 Task: Sort the products in the category "Dental Care" by price (highest first).
Action: Mouse moved to (269, 116)
Screenshot: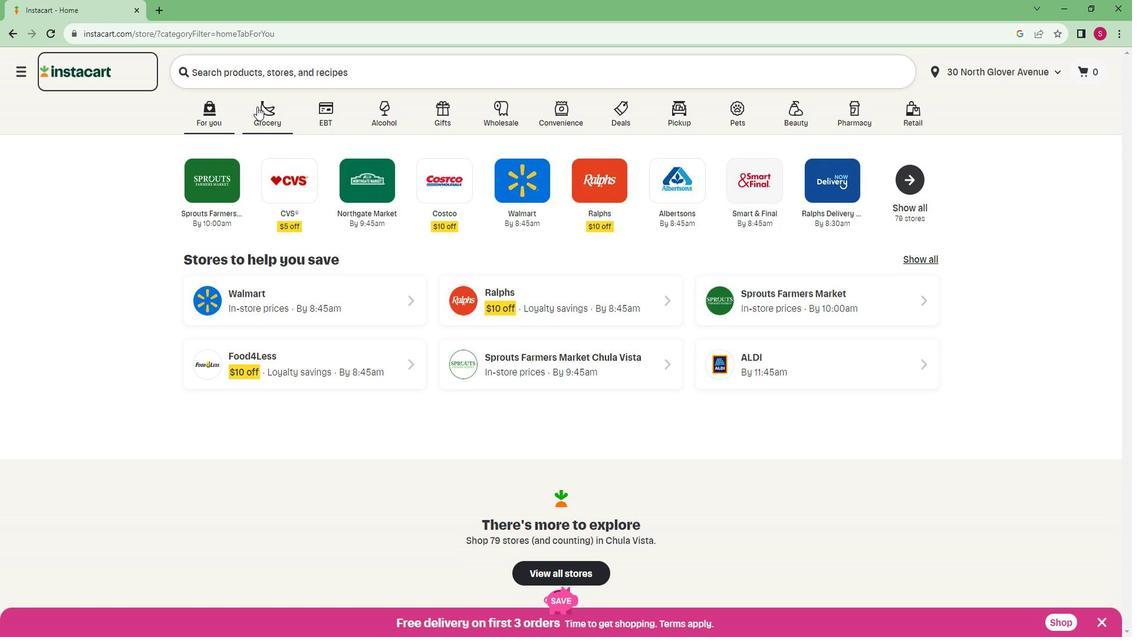 
Action: Mouse pressed left at (269, 116)
Screenshot: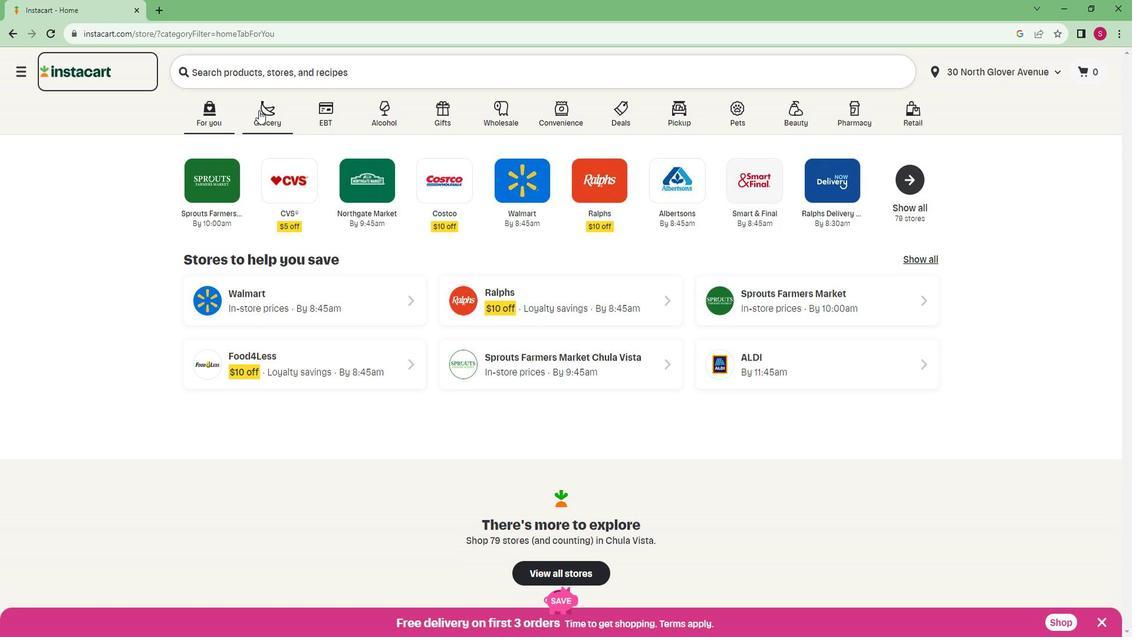 
Action: Mouse moved to (248, 332)
Screenshot: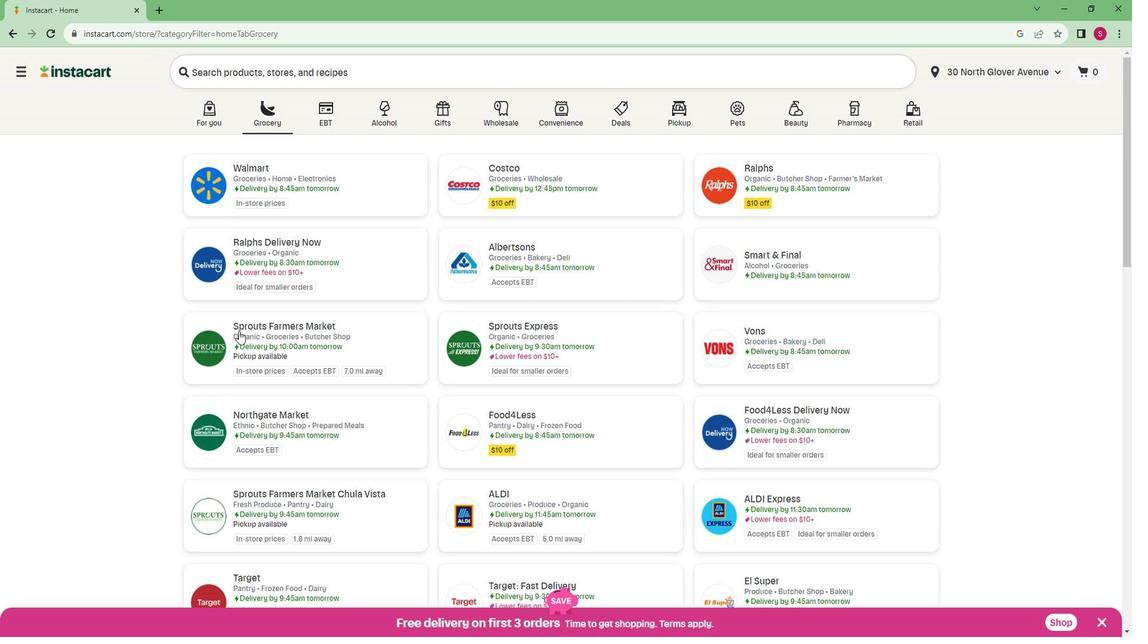 
Action: Mouse pressed left at (248, 332)
Screenshot: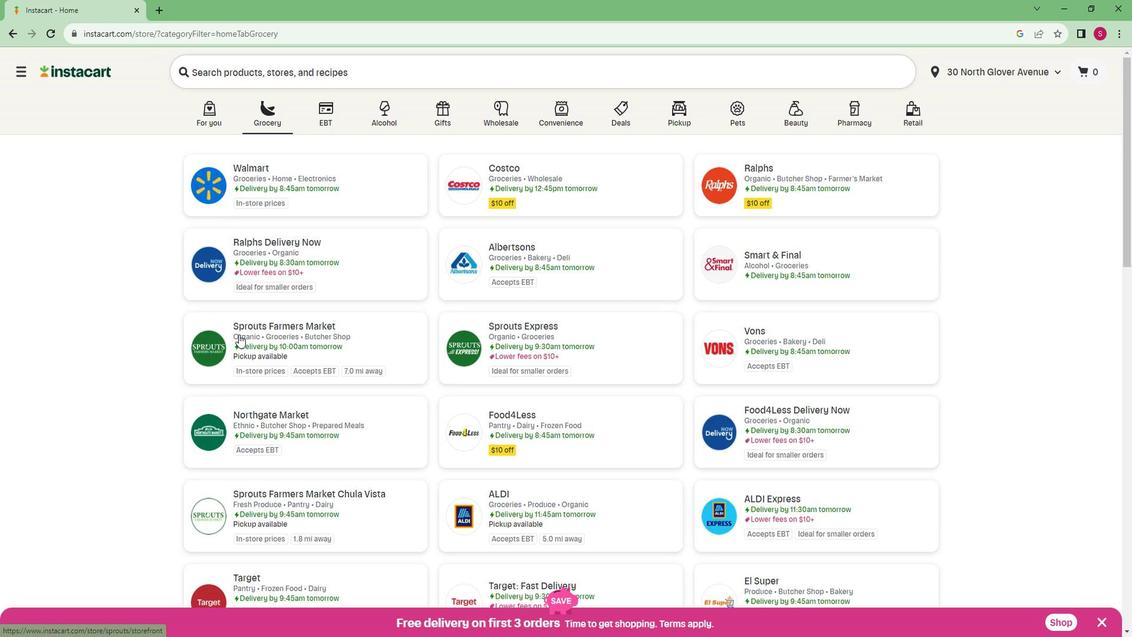 
Action: Mouse moved to (56, 426)
Screenshot: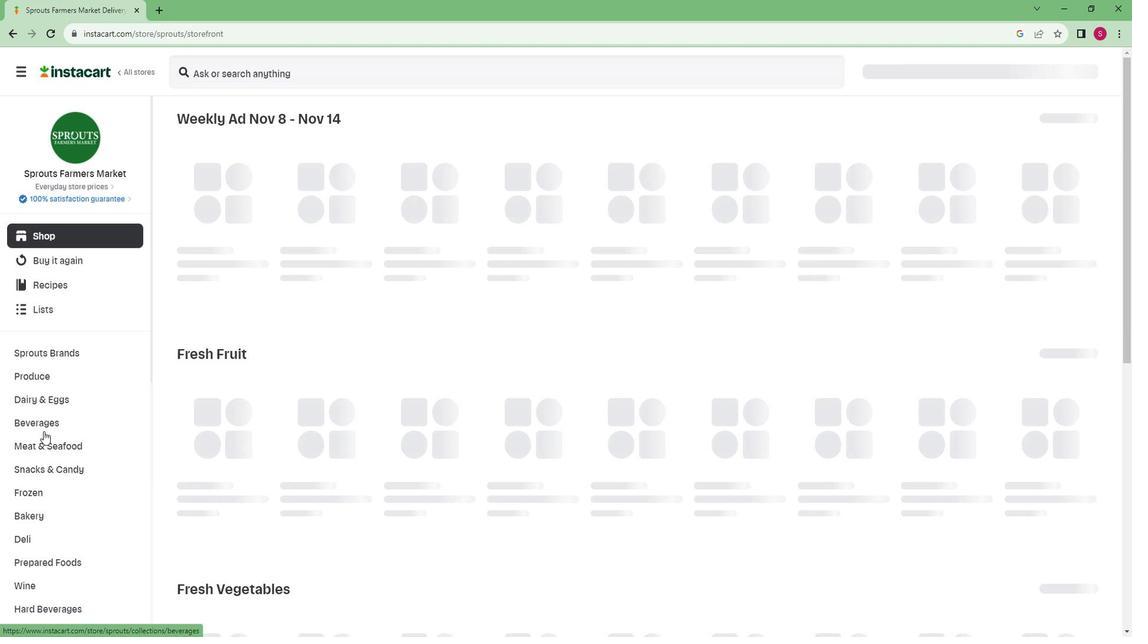 
Action: Mouse scrolled (56, 425) with delta (0, 0)
Screenshot: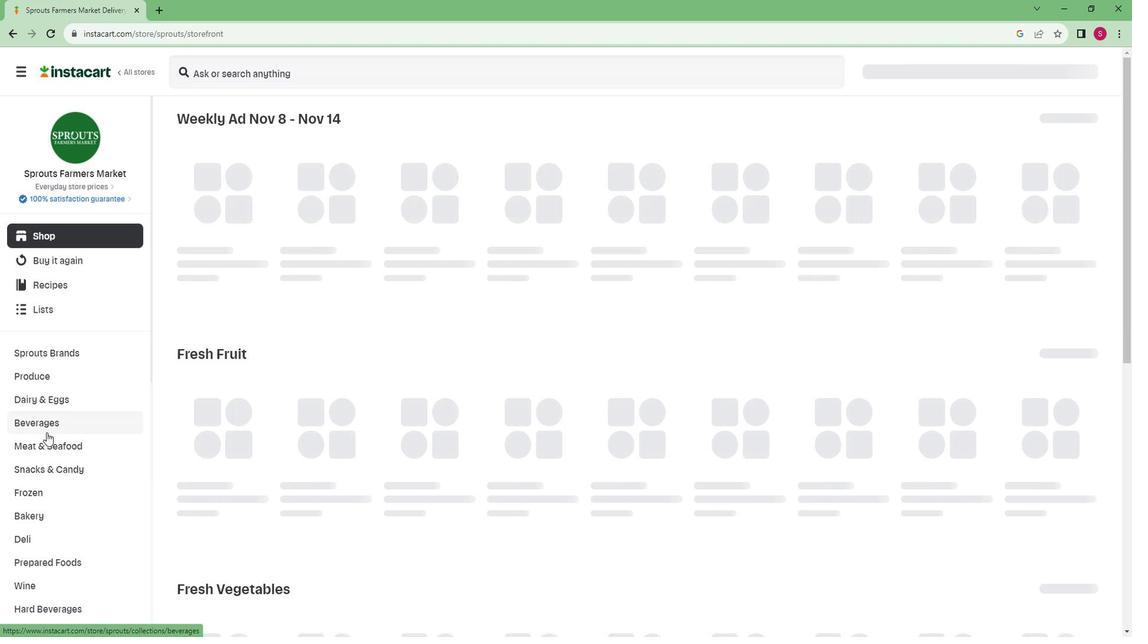 
Action: Mouse scrolled (56, 425) with delta (0, 0)
Screenshot: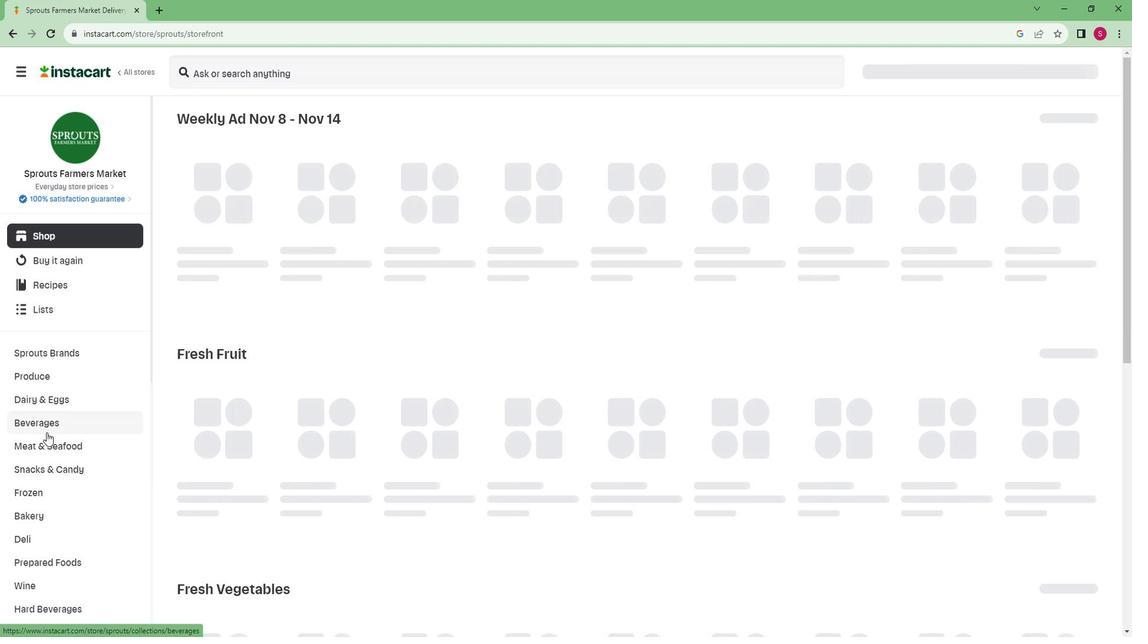 
Action: Mouse scrolled (56, 425) with delta (0, 0)
Screenshot: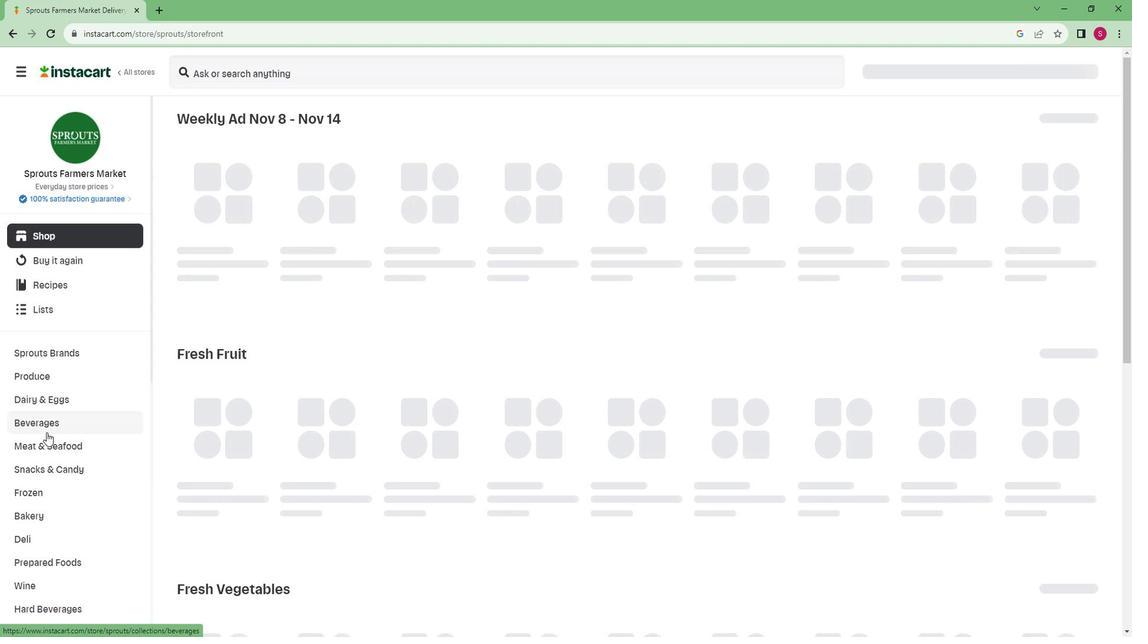 
Action: Mouse scrolled (56, 425) with delta (0, 0)
Screenshot: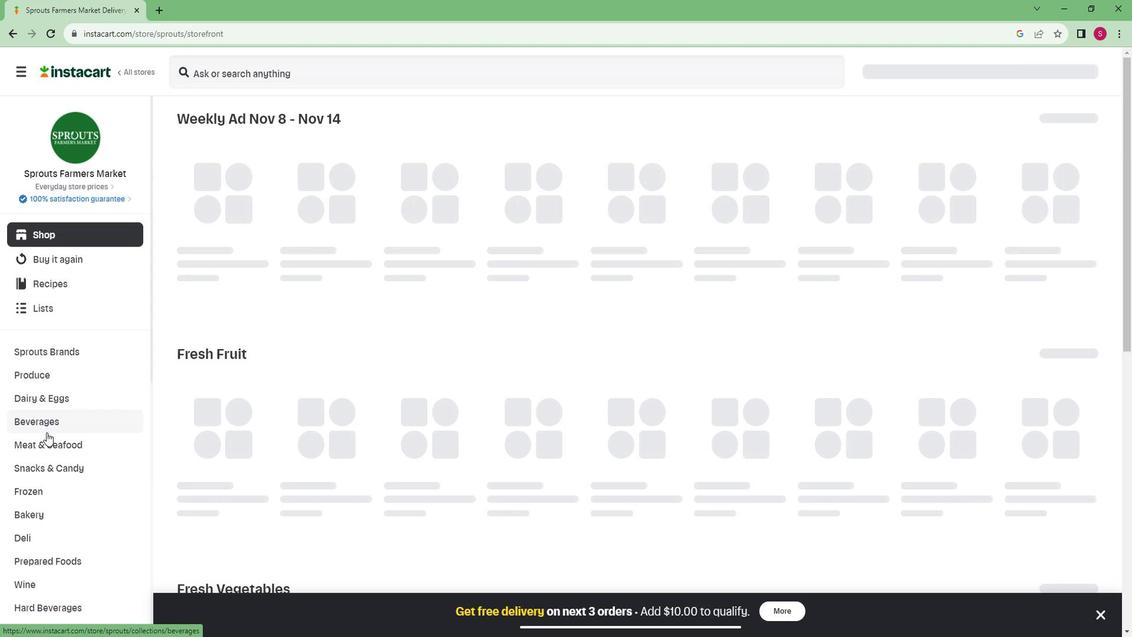 
Action: Mouse scrolled (56, 425) with delta (0, 0)
Screenshot: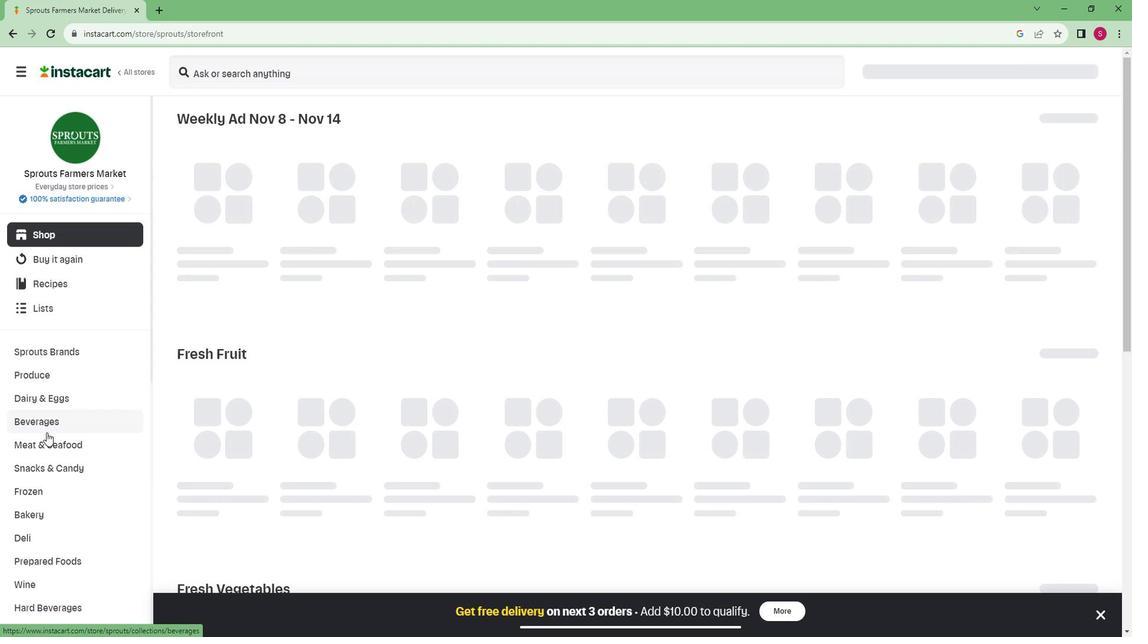 
Action: Mouse scrolled (56, 425) with delta (0, 0)
Screenshot: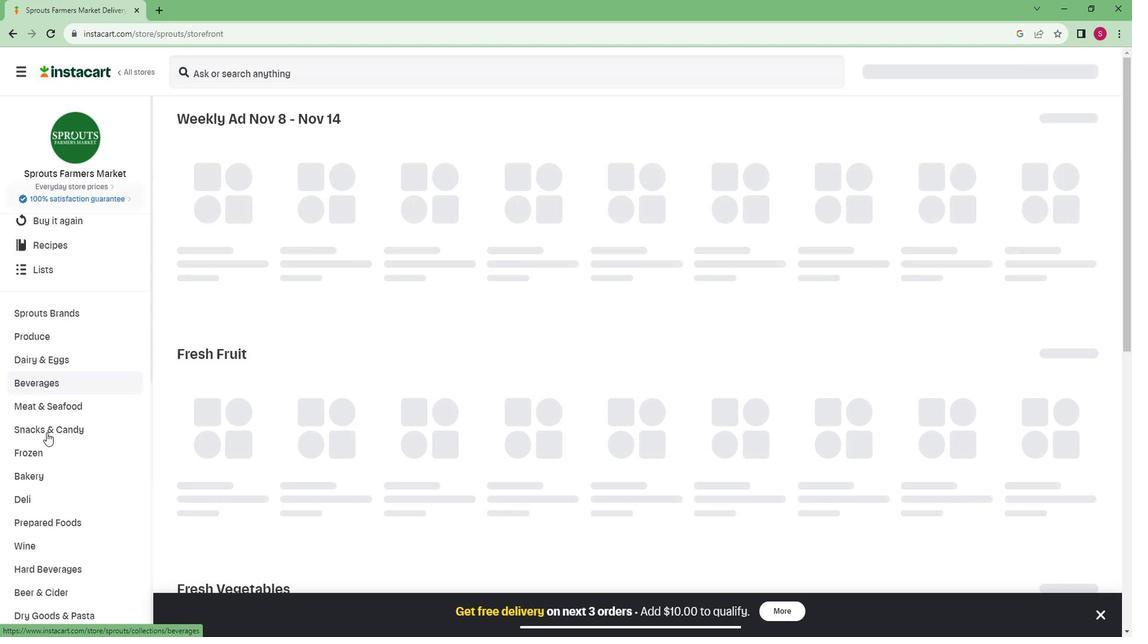 
Action: Mouse moved to (41, 540)
Screenshot: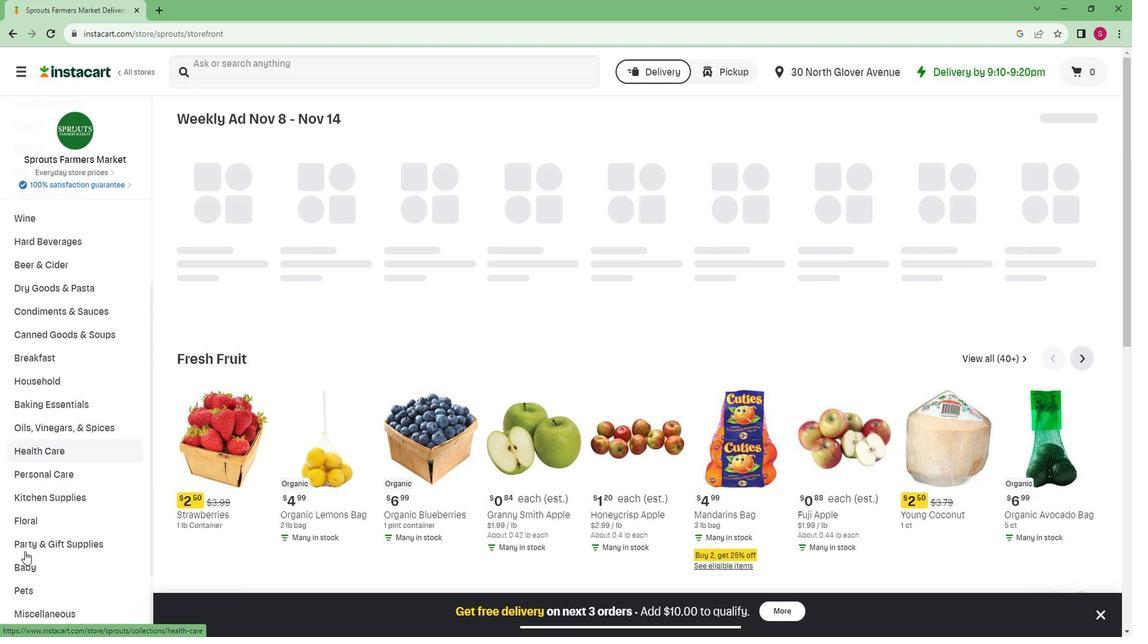 
Action: Mouse scrolled (41, 540) with delta (0, 0)
Screenshot: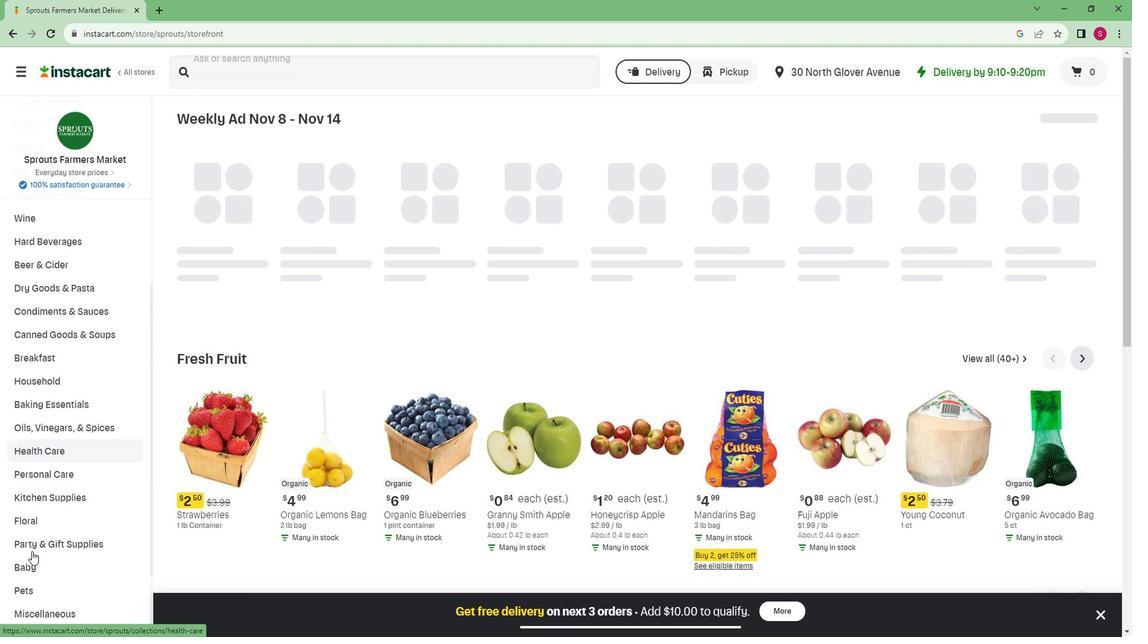 
Action: Mouse scrolled (41, 540) with delta (0, 0)
Screenshot: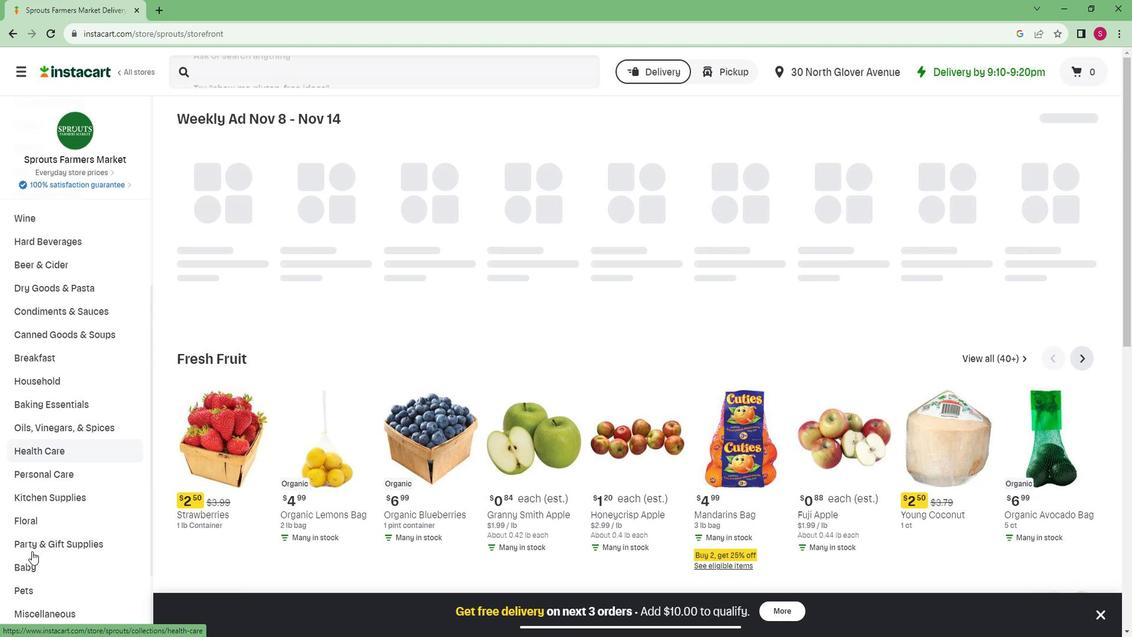 
Action: Mouse scrolled (41, 540) with delta (0, 0)
Screenshot: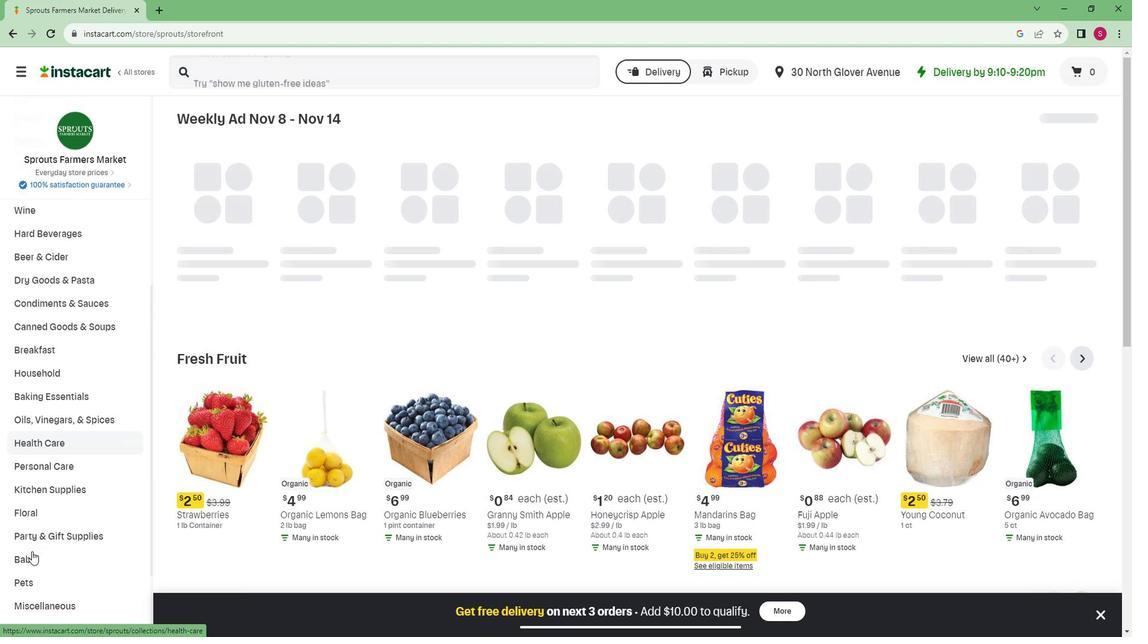 
Action: Mouse moved to (35, 585)
Screenshot: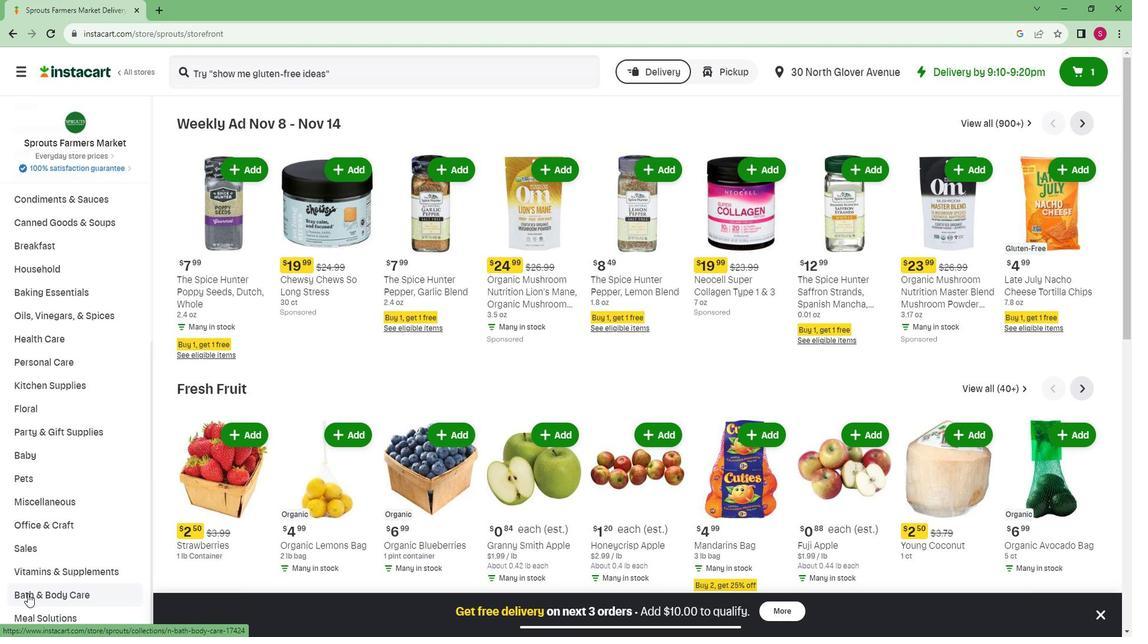 
Action: Mouse pressed left at (35, 585)
Screenshot: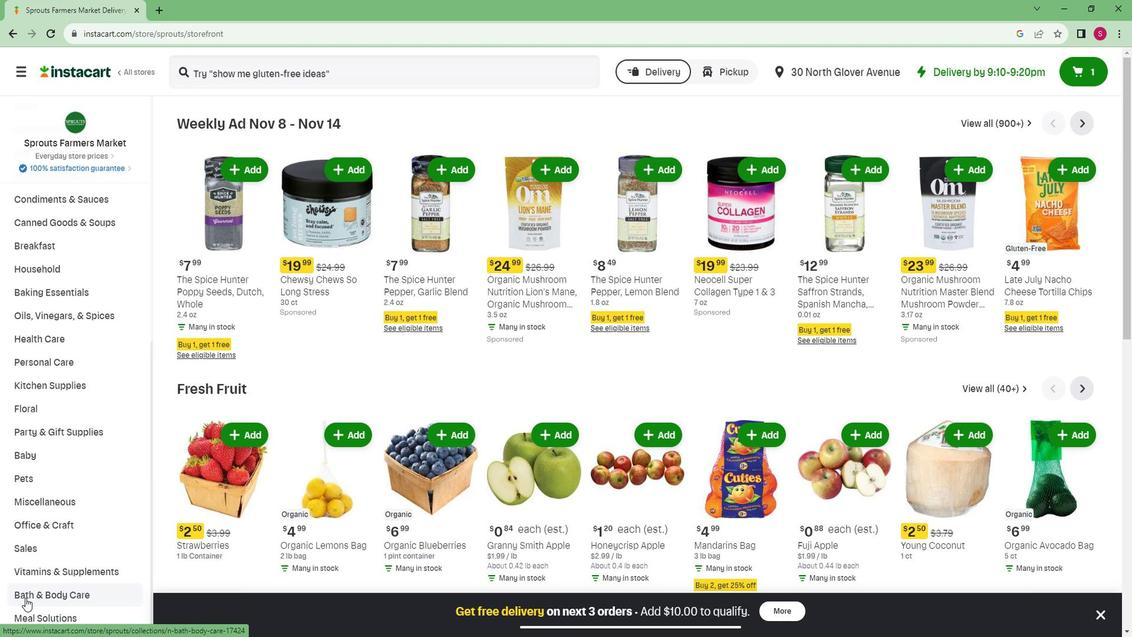 
Action: Mouse moved to (779, 149)
Screenshot: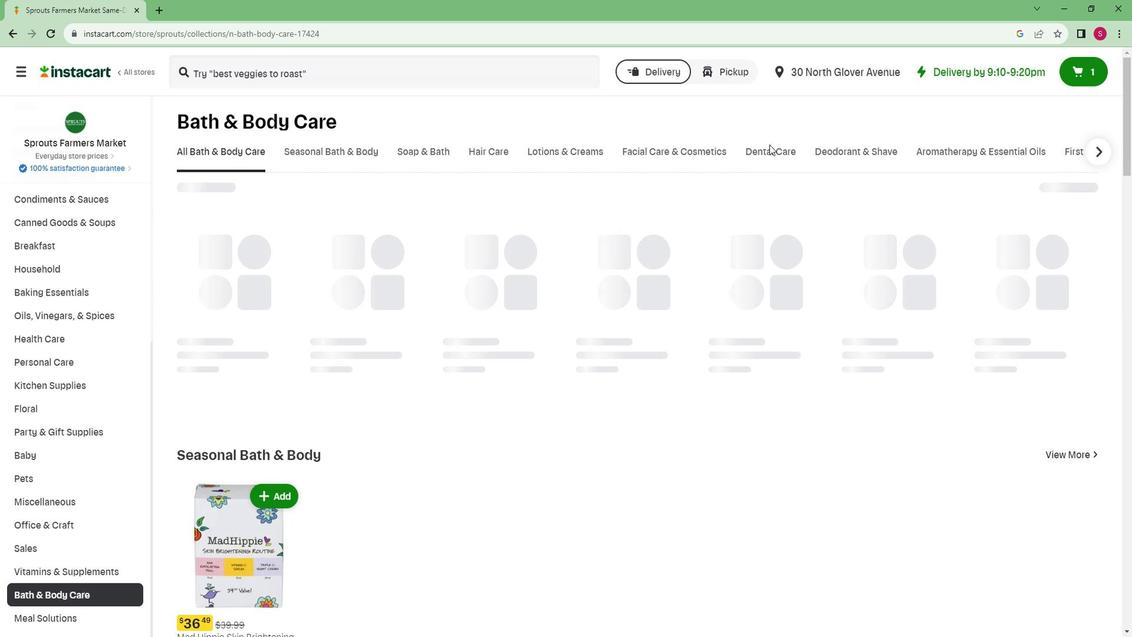 
Action: Mouse pressed left at (779, 149)
Screenshot: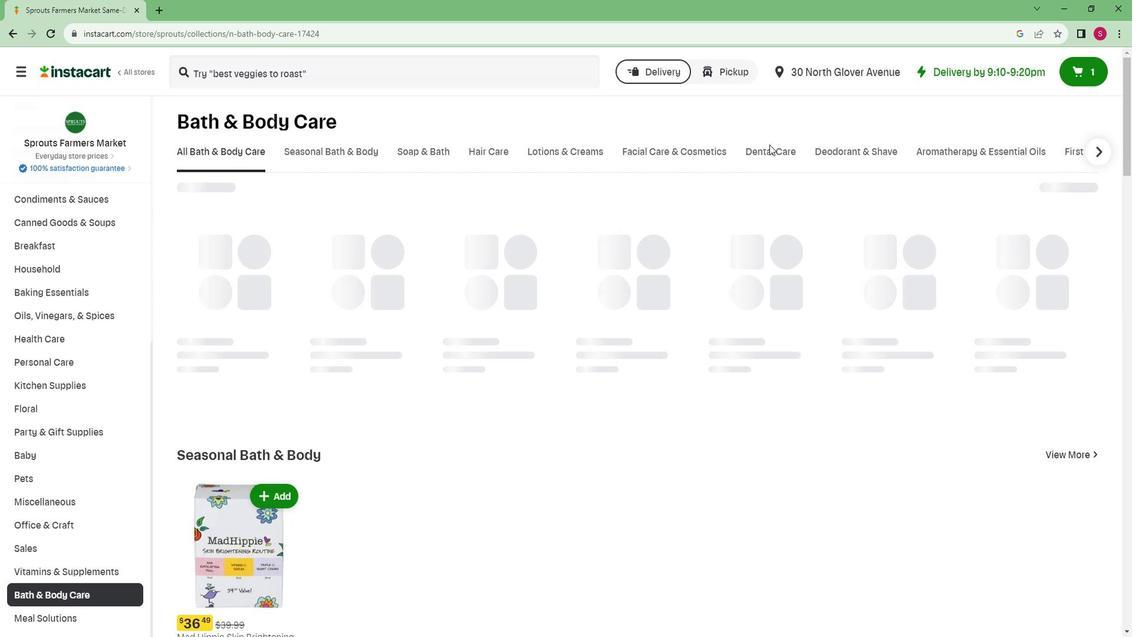 
Action: Mouse moved to (771, 153)
Screenshot: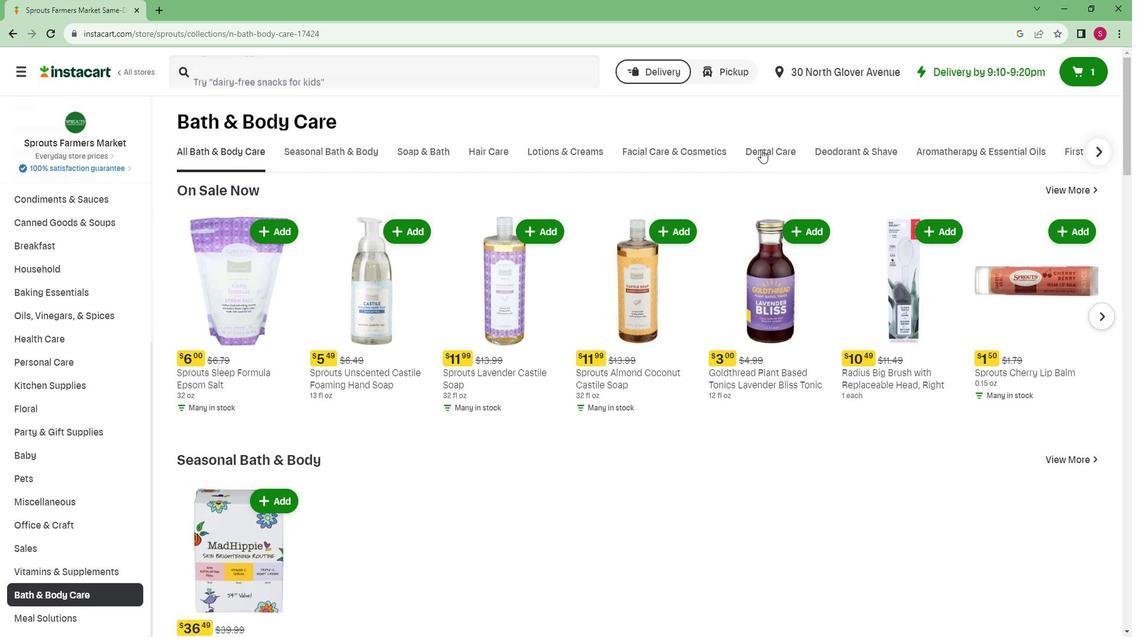 
Action: Mouse pressed left at (771, 153)
Screenshot: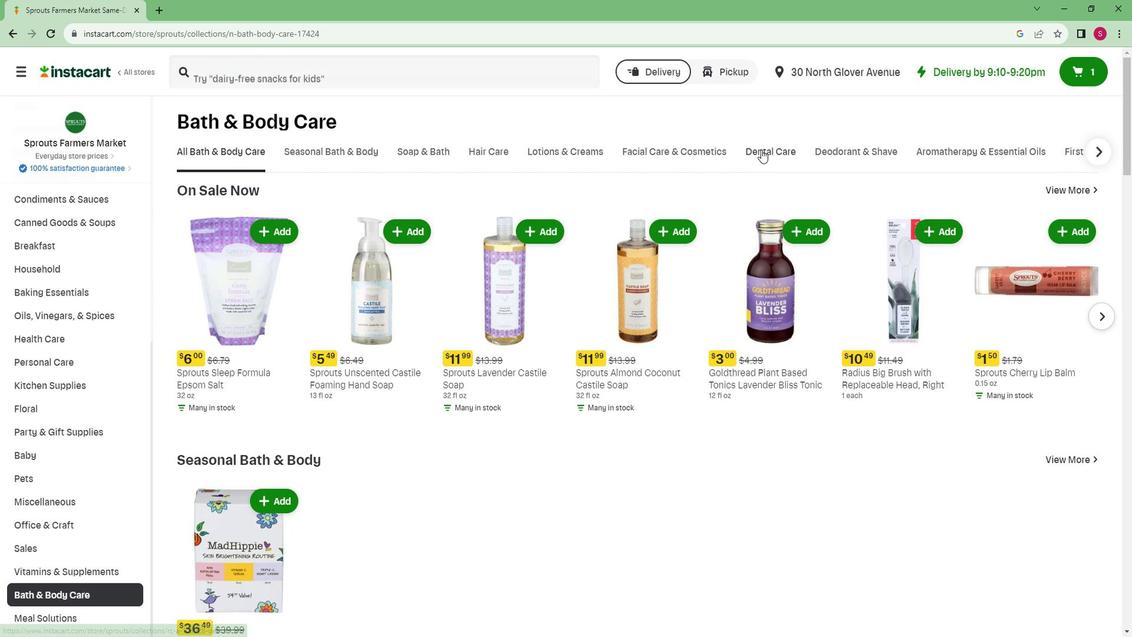 
Action: Mouse moved to (1040, 200)
Screenshot: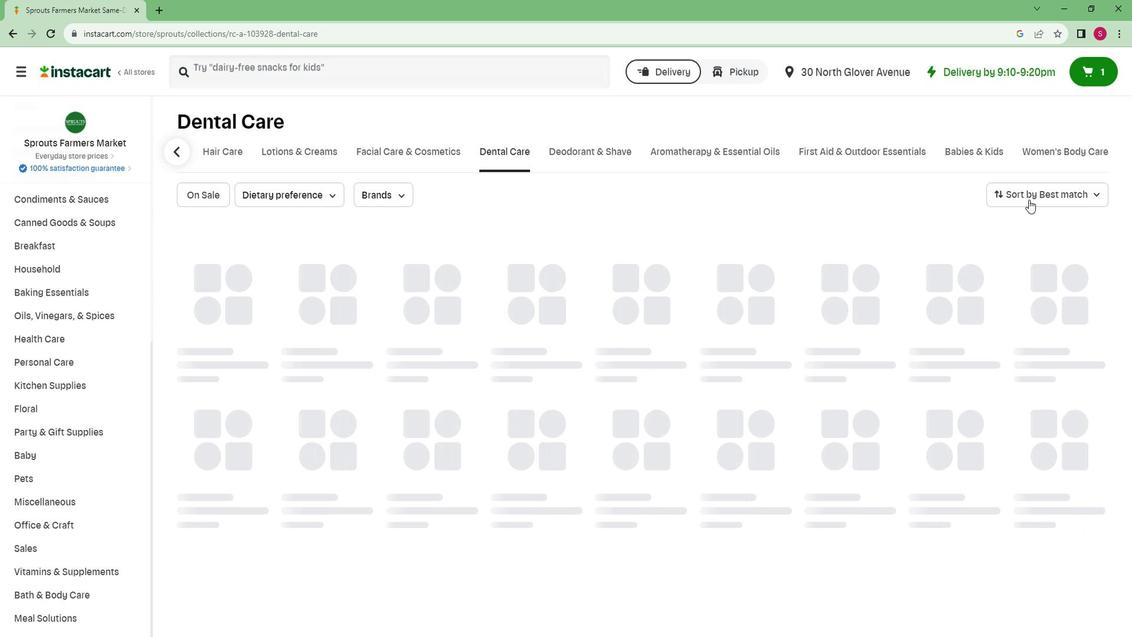 
Action: Mouse pressed left at (1040, 200)
Screenshot: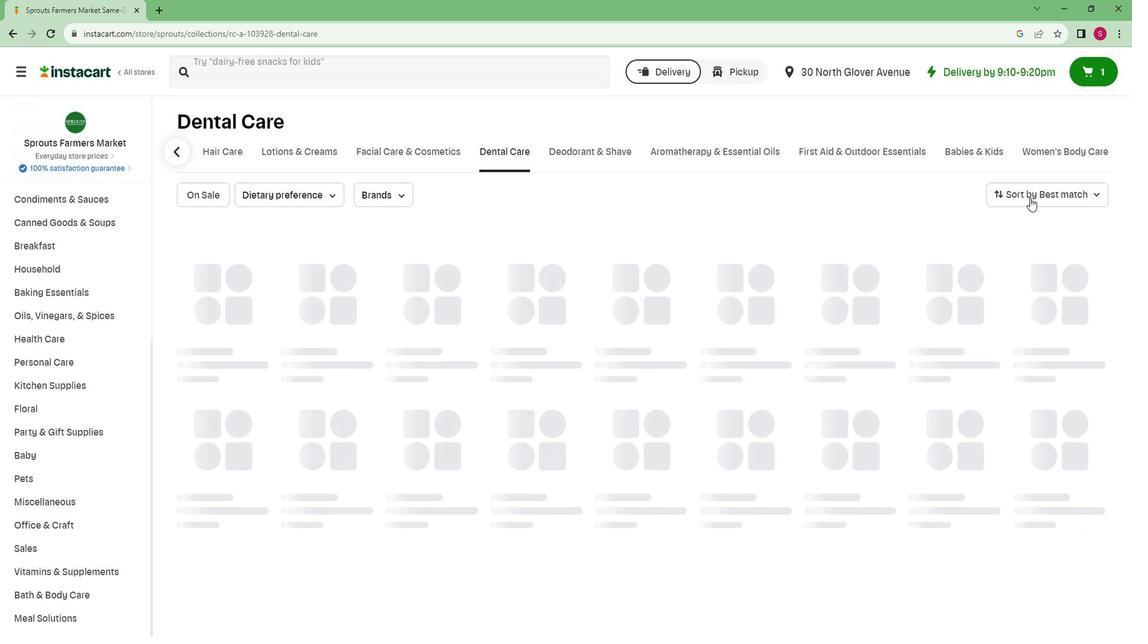 
Action: Mouse moved to (1010, 274)
Screenshot: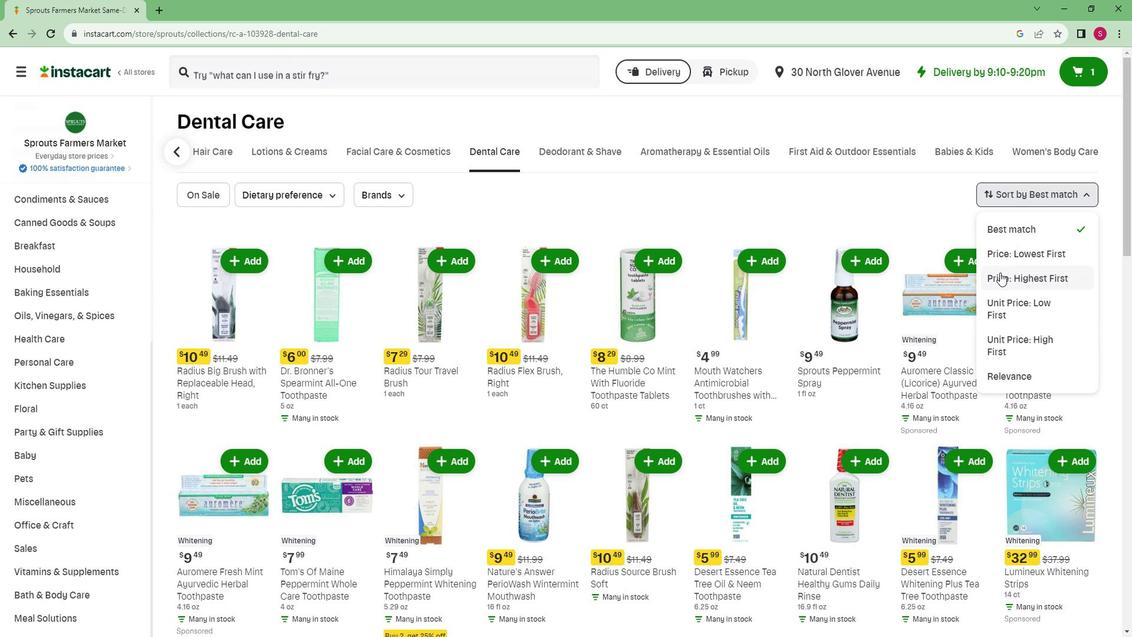 
Action: Mouse pressed left at (1010, 274)
Screenshot: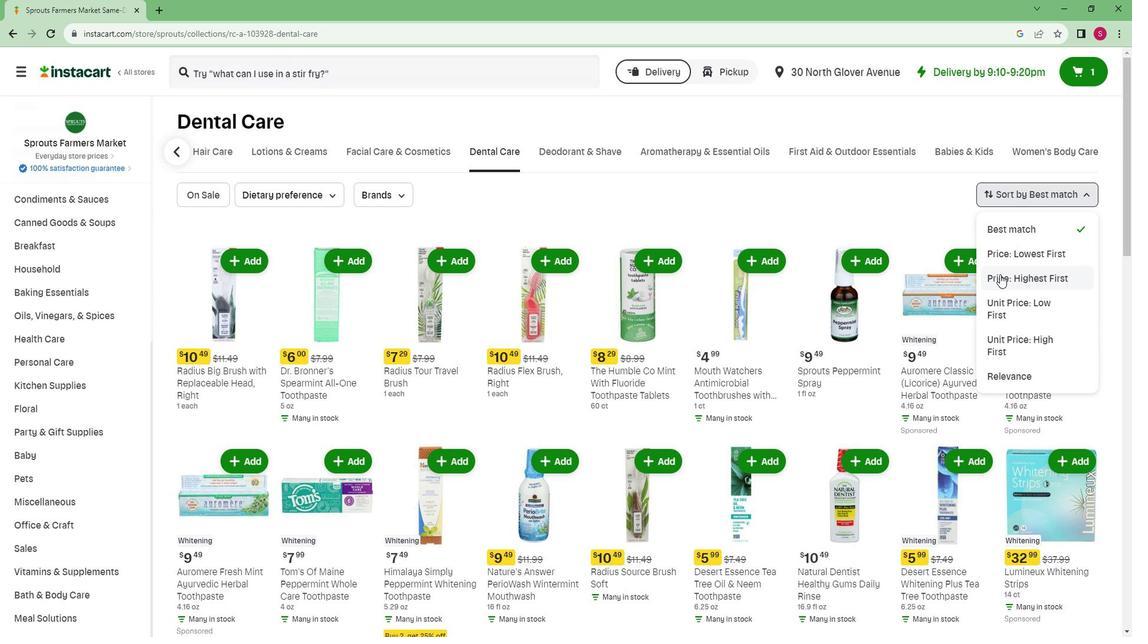 
Action: Mouse moved to (699, 248)
Screenshot: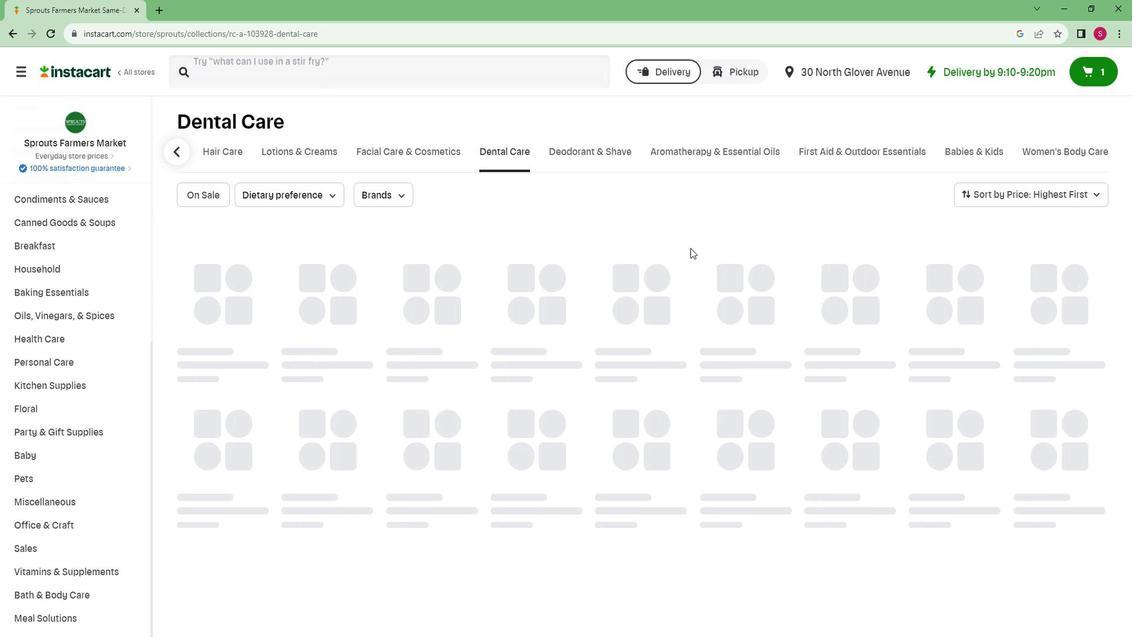 
Action: Mouse scrolled (699, 248) with delta (0, 0)
Screenshot: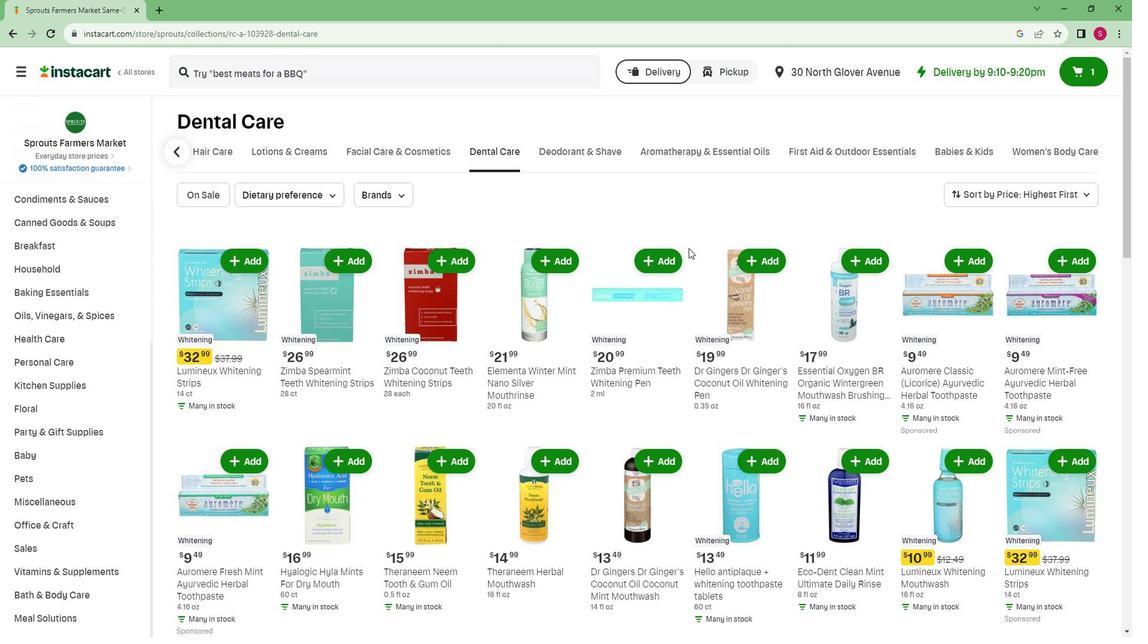 
Action: Mouse scrolled (699, 248) with delta (0, 0)
Screenshot: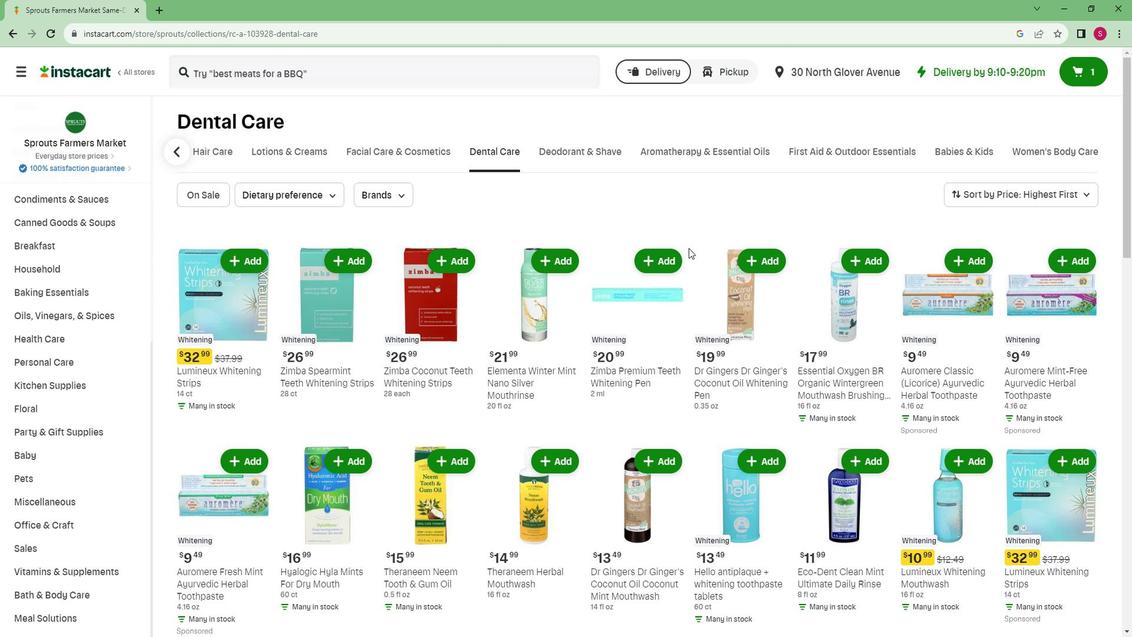 
Action: Mouse scrolled (699, 248) with delta (0, 0)
Screenshot: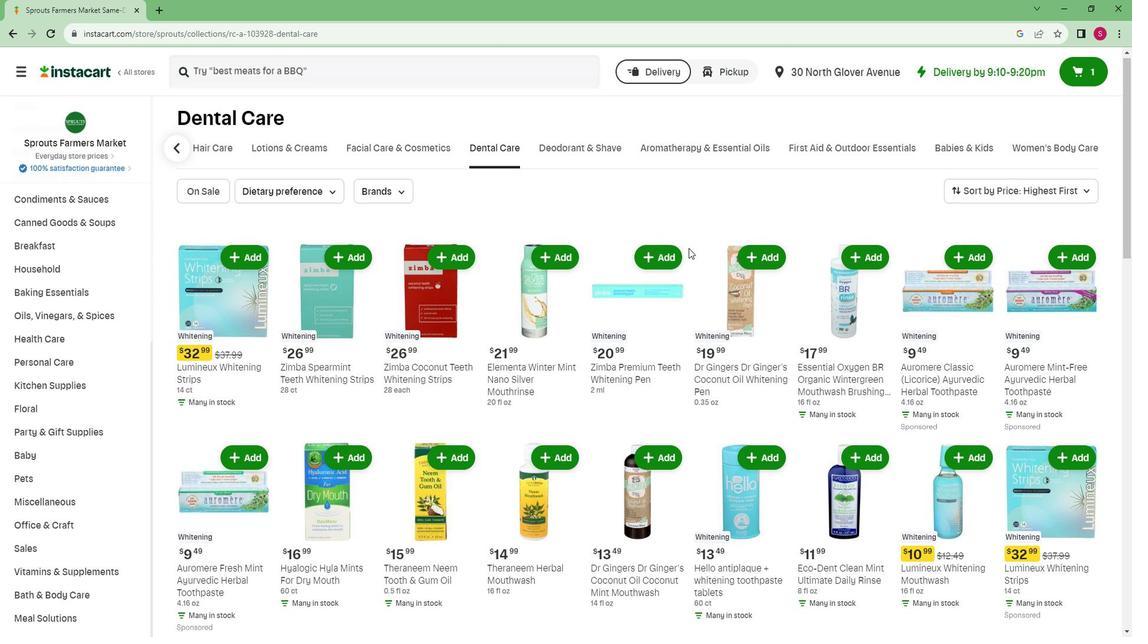 
